 Task: Look for products in the category "Cereal" with honey flavor.
Action: Mouse moved to (799, 291)
Screenshot: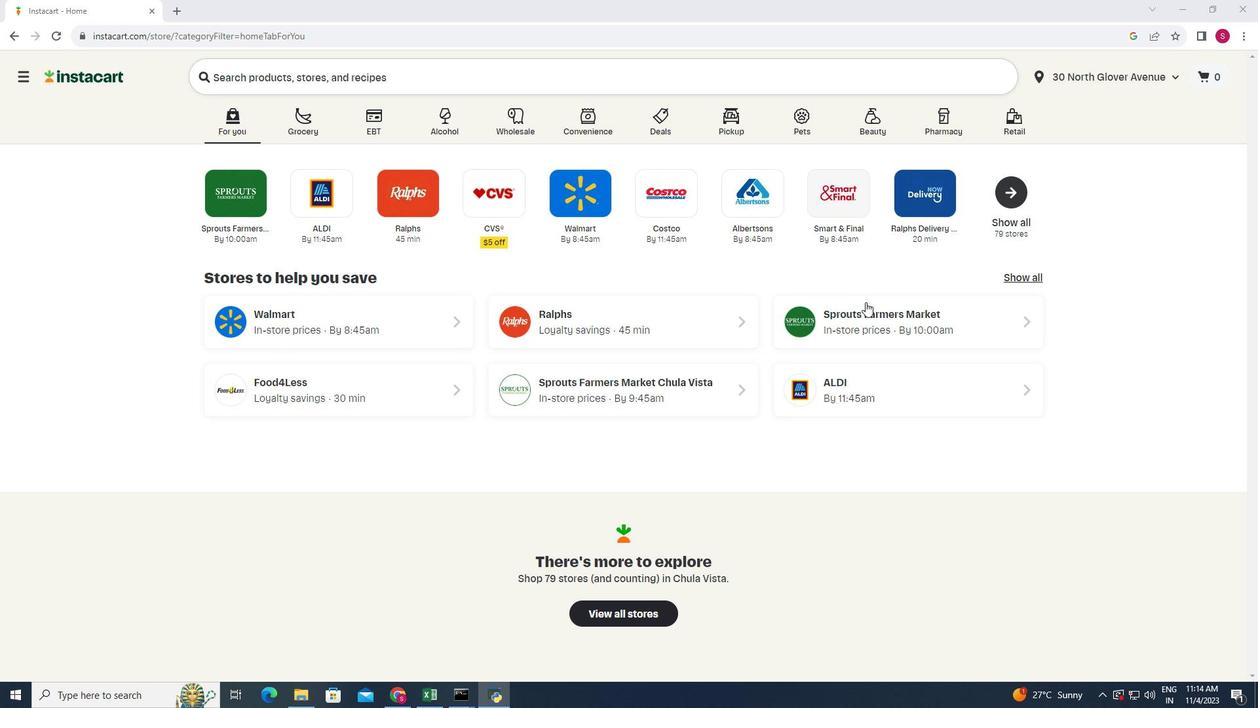 
Action: Mouse pressed left at (799, 291)
Screenshot: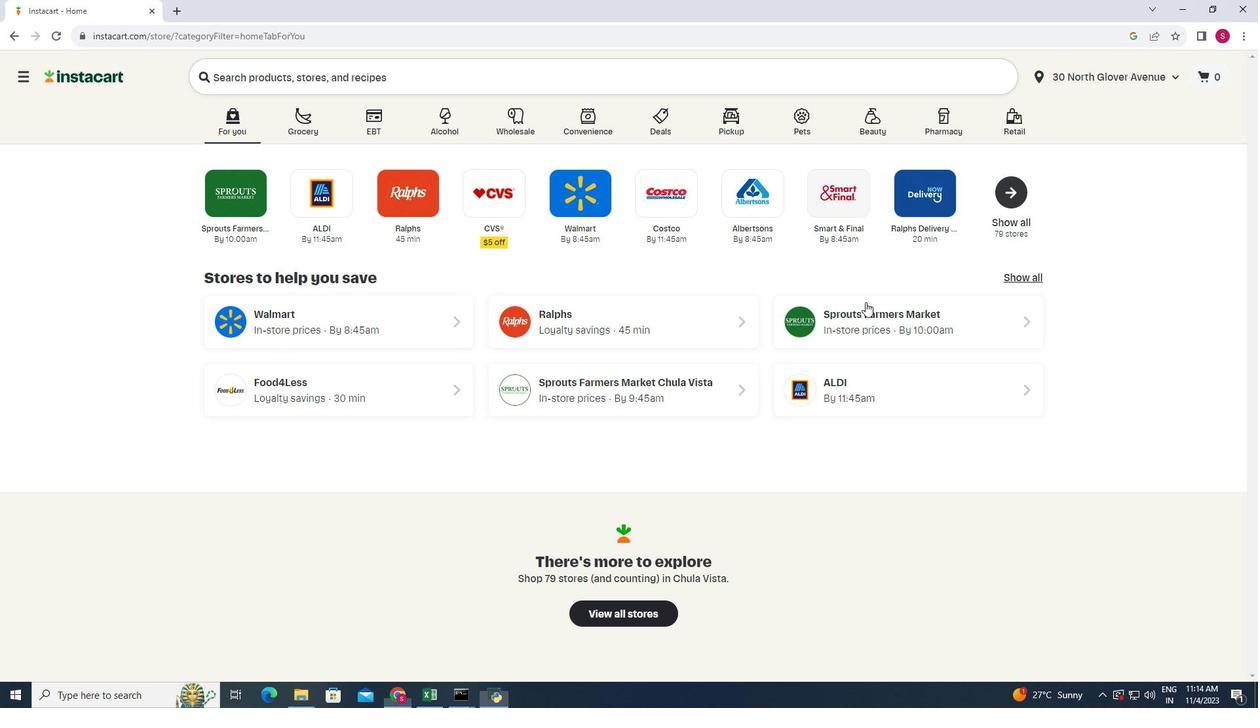 
Action: Mouse moved to (207, 424)
Screenshot: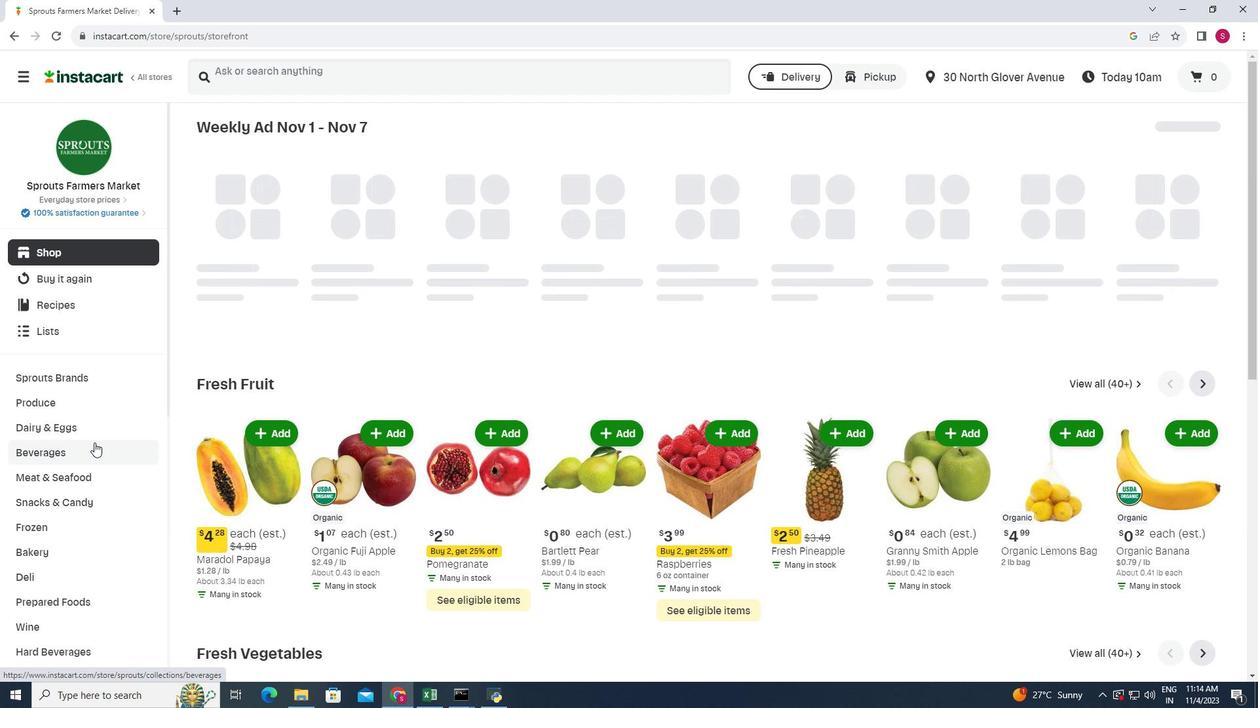 
Action: Mouse scrolled (207, 423) with delta (0, 0)
Screenshot: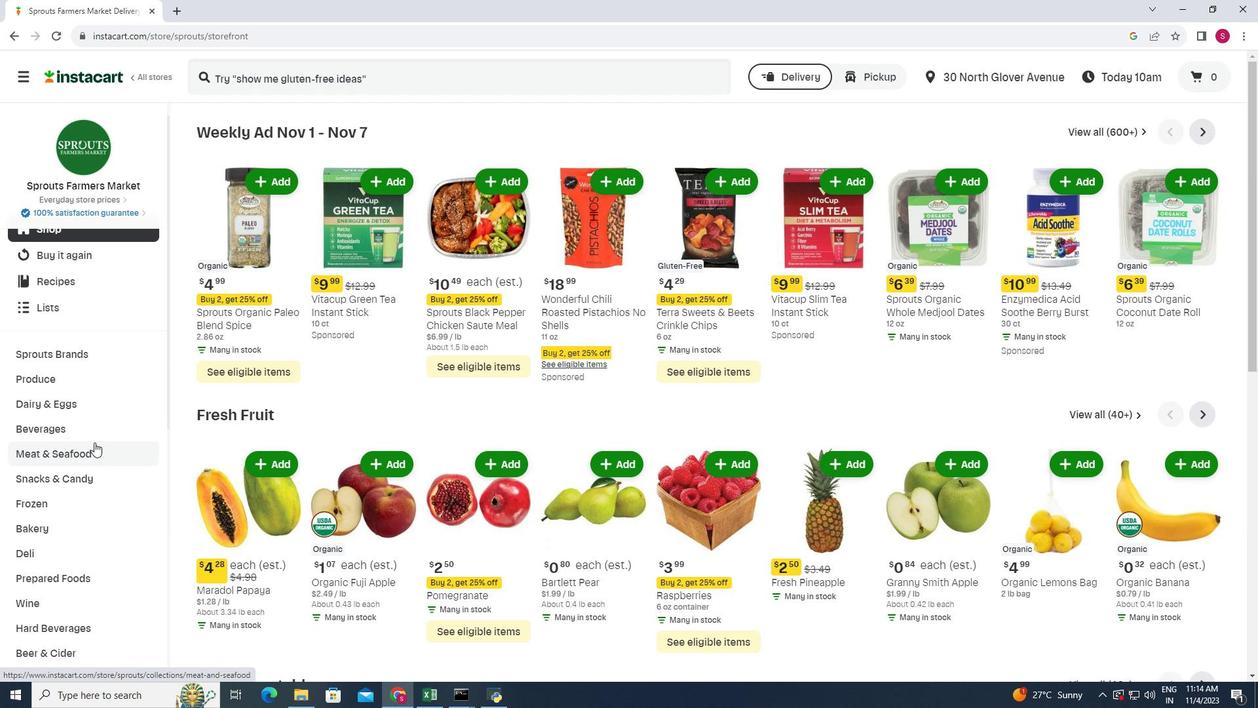 
Action: Mouse scrolled (207, 423) with delta (0, 0)
Screenshot: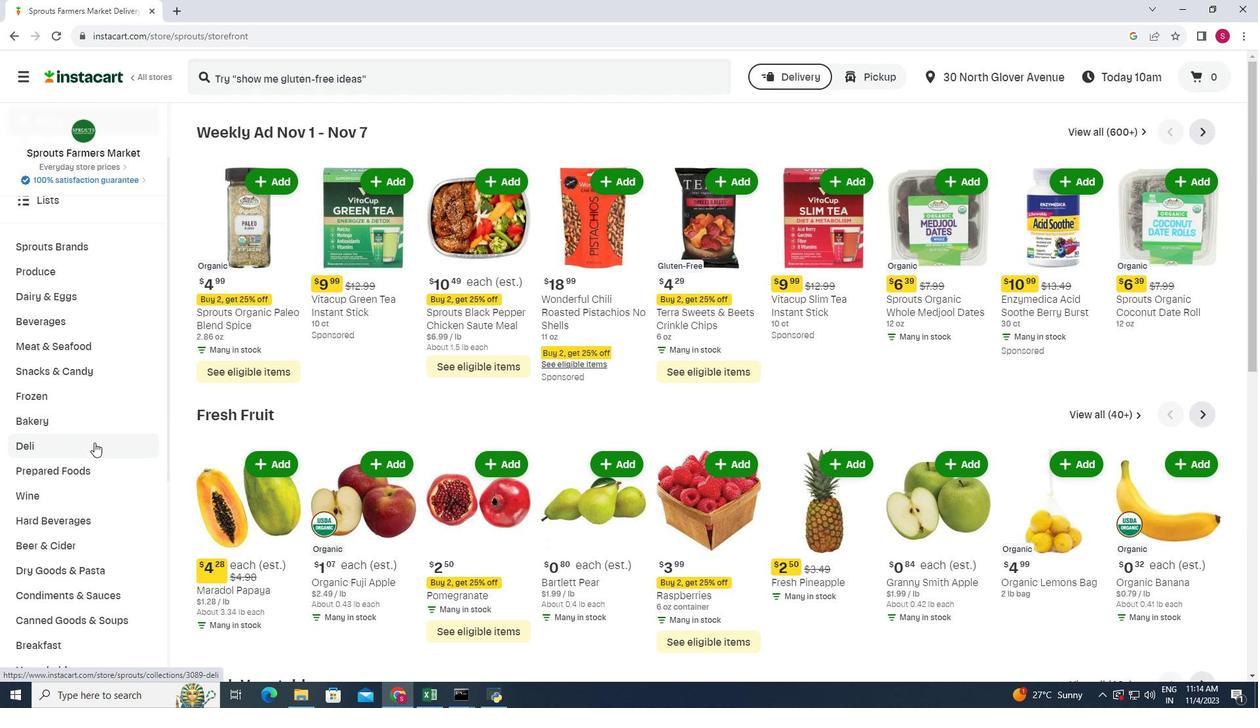 
Action: Mouse moved to (206, 424)
Screenshot: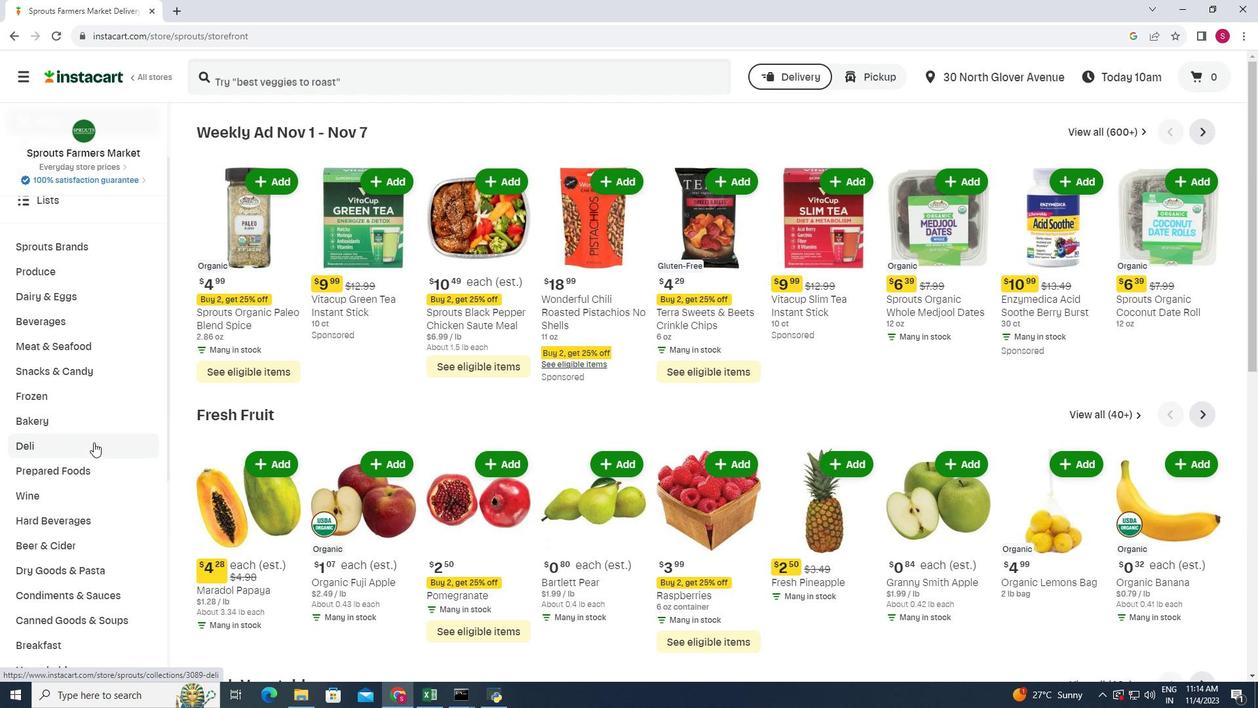 
Action: Mouse scrolled (206, 423) with delta (0, 0)
Screenshot: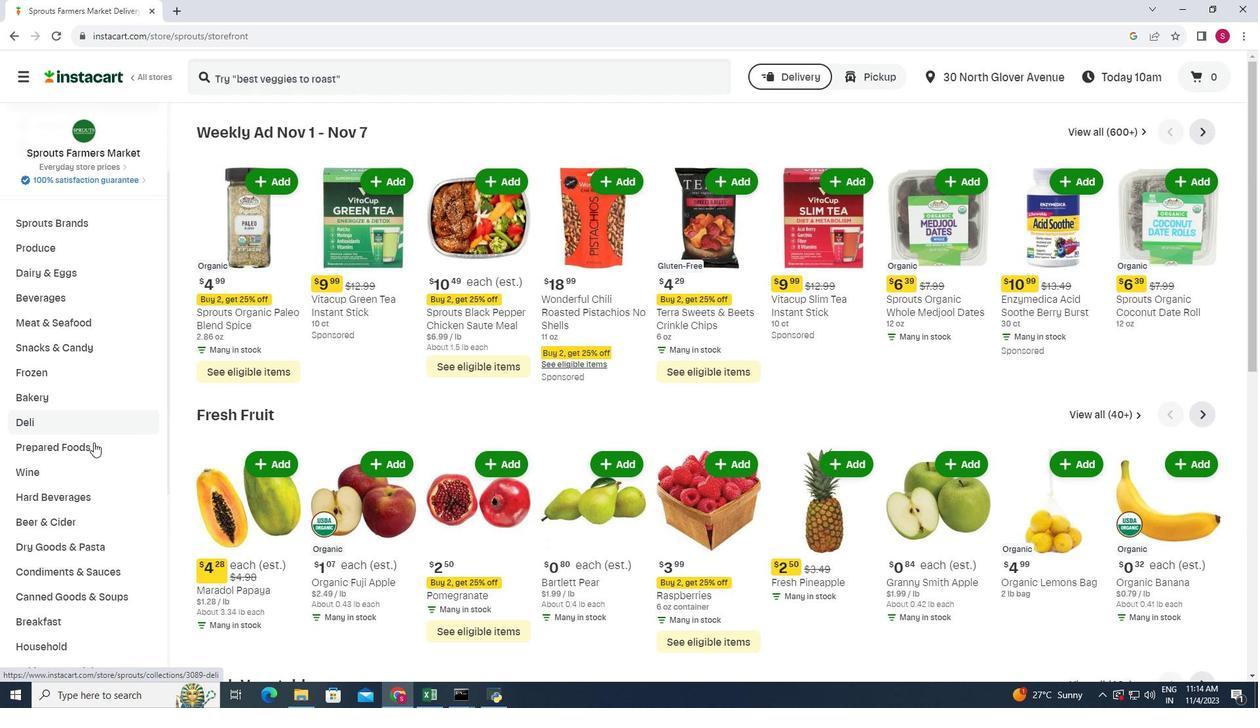 
Action: Mouse scrolled (206, 423) with delta (0, 0)
Screenshot: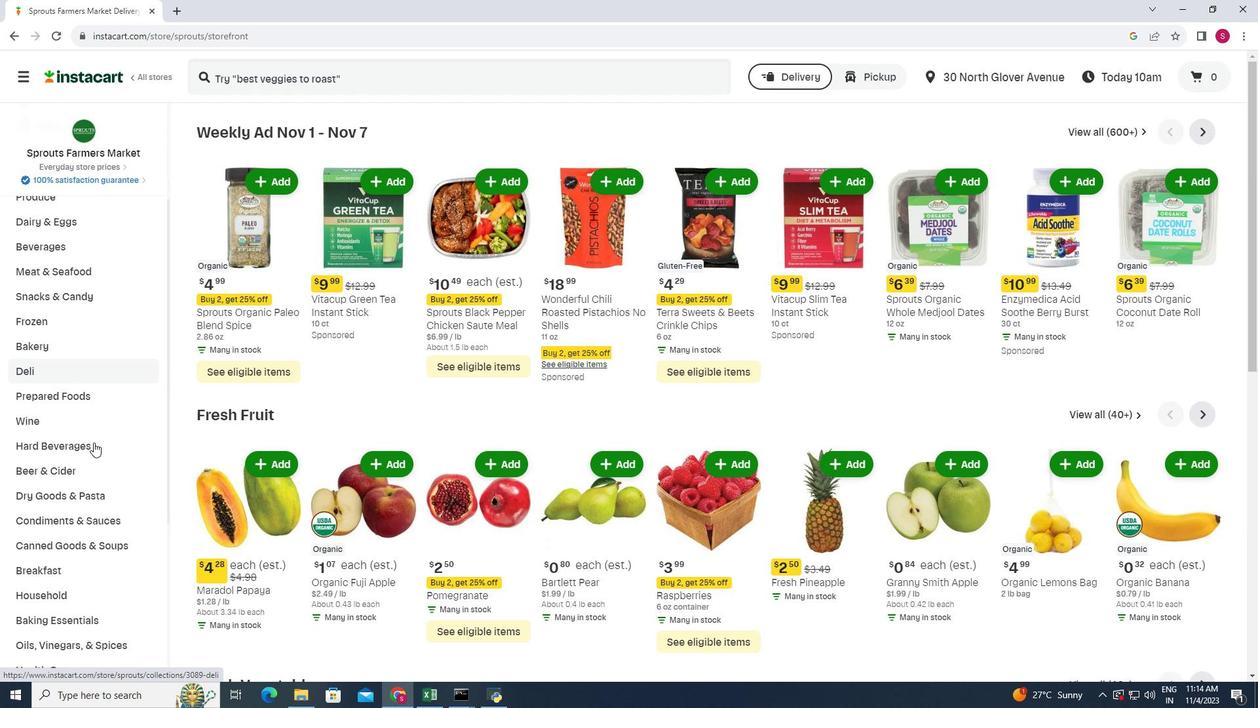 
Action: Mouse moved to (183, 485)
Screenshot: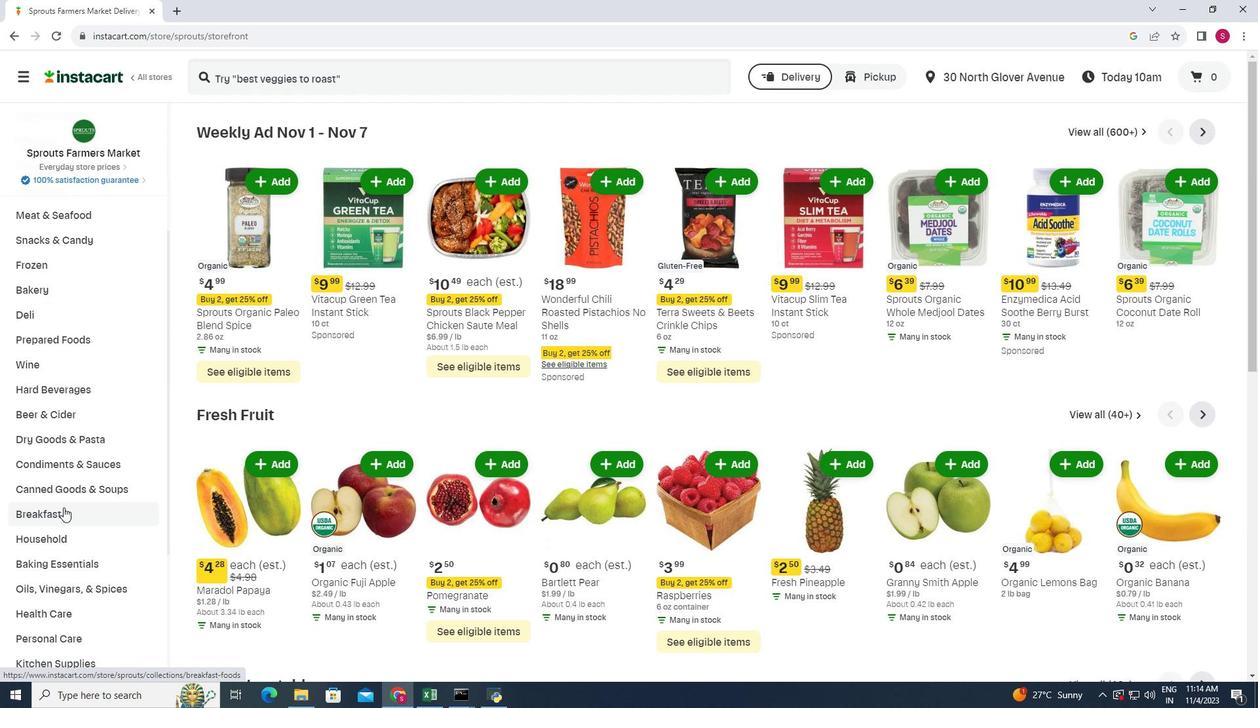 
Action: Mouse pressed left at (183, 485)
Screenshot: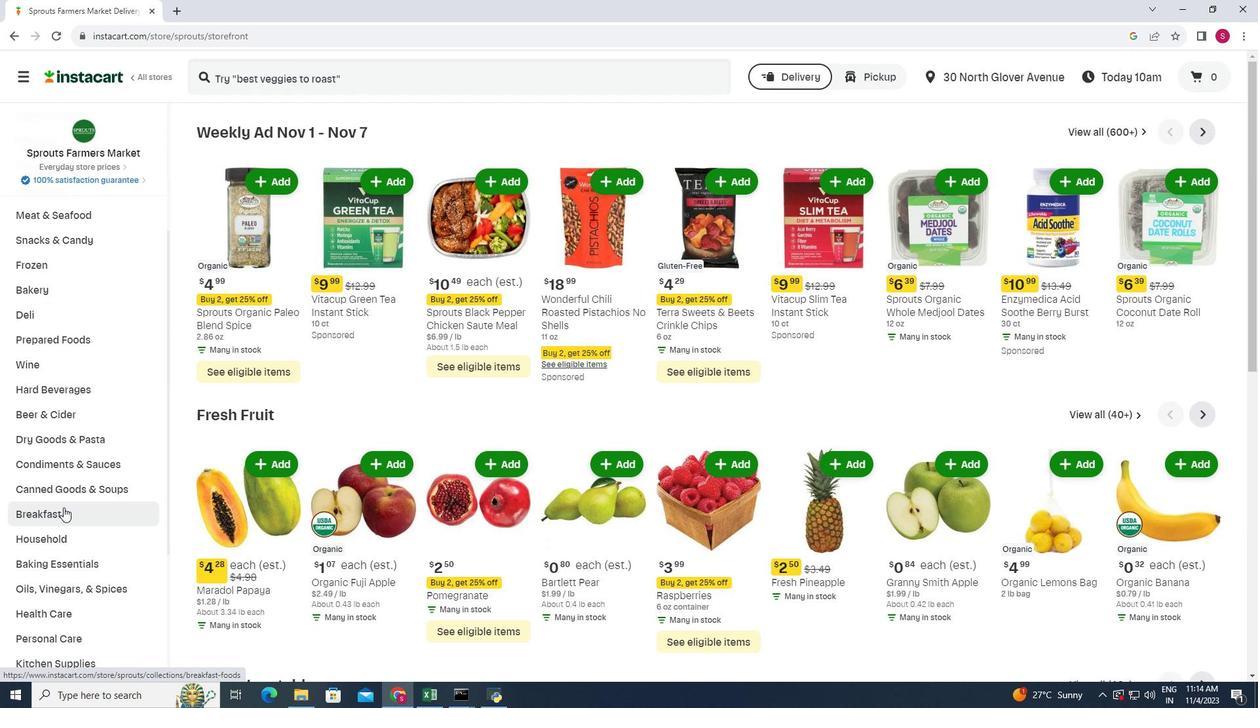 
Action: Mouse moved to (876, 163)
Screenshot: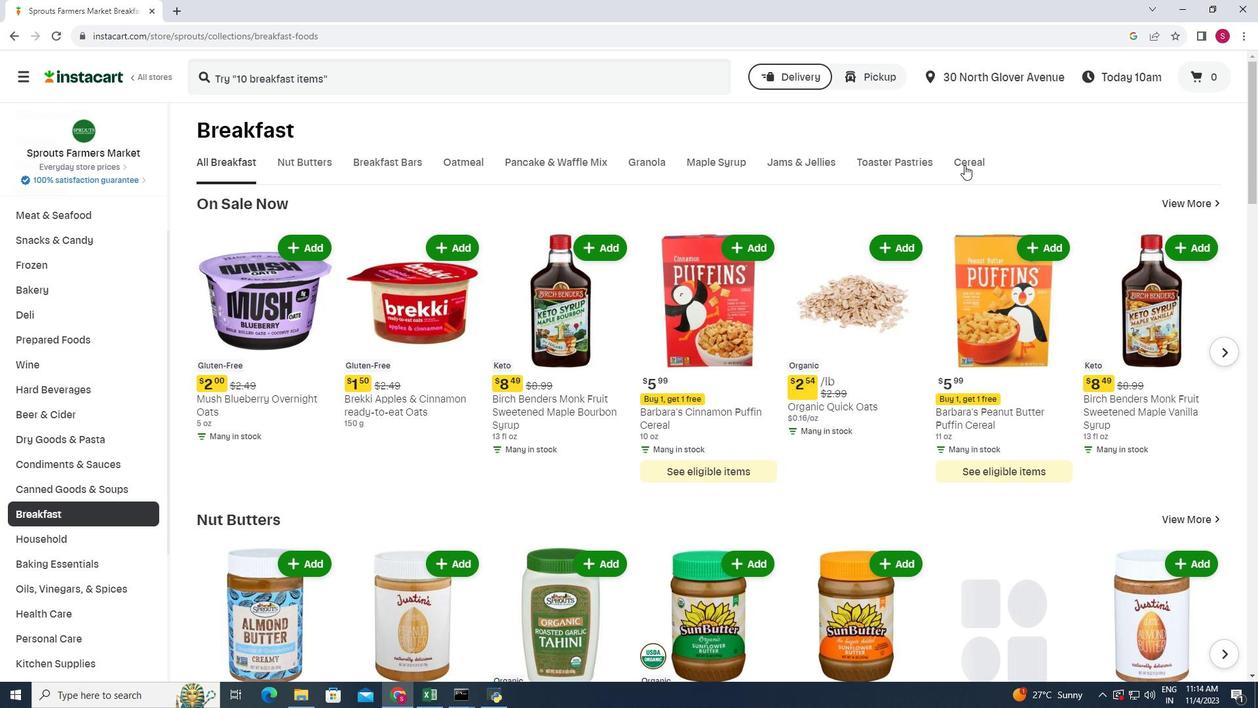 
Action: Mouse pressed left at (876, 163)
Screenshot: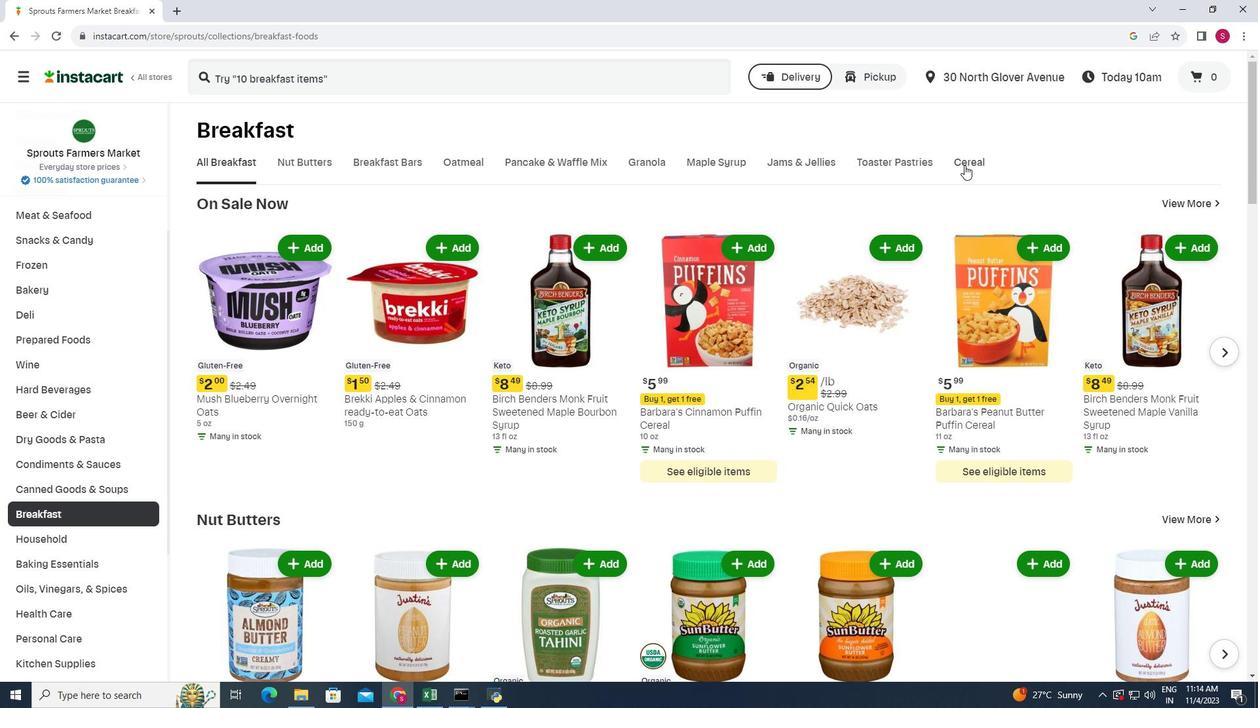 
Action: Mouse moved to (330, 196)
Screenshot: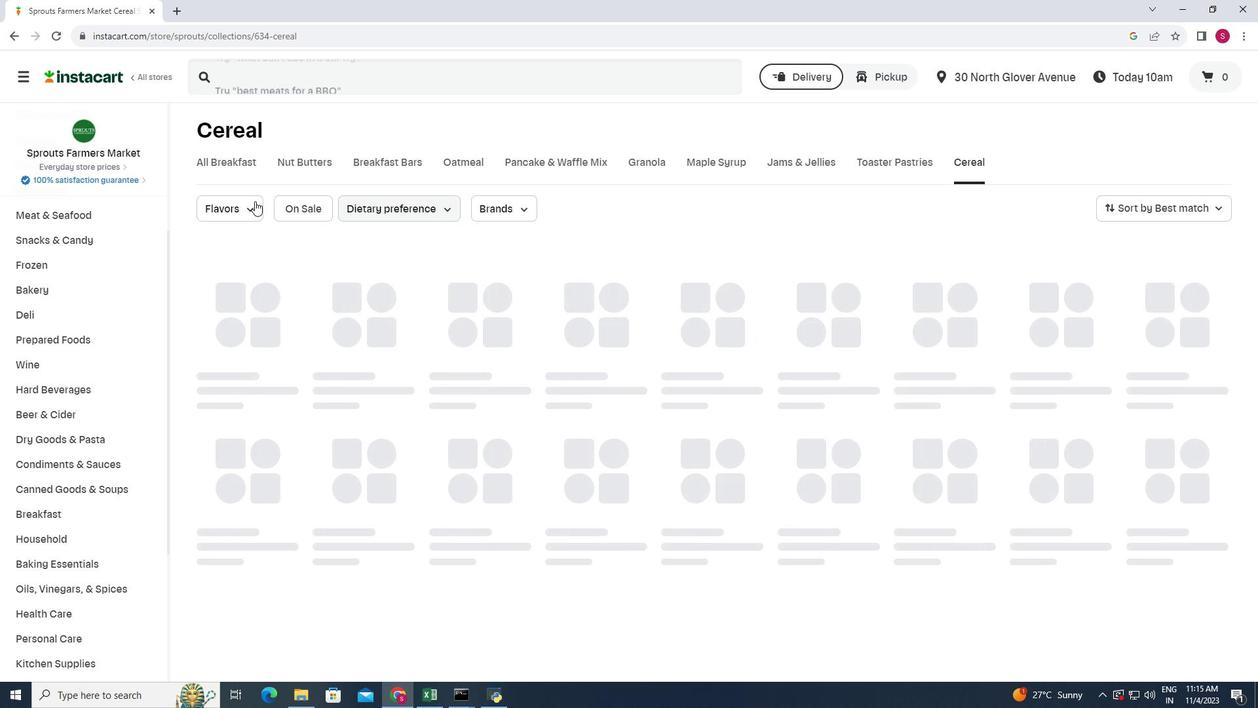
Action: Mouse pressed left at (330, 196)
Screenshot: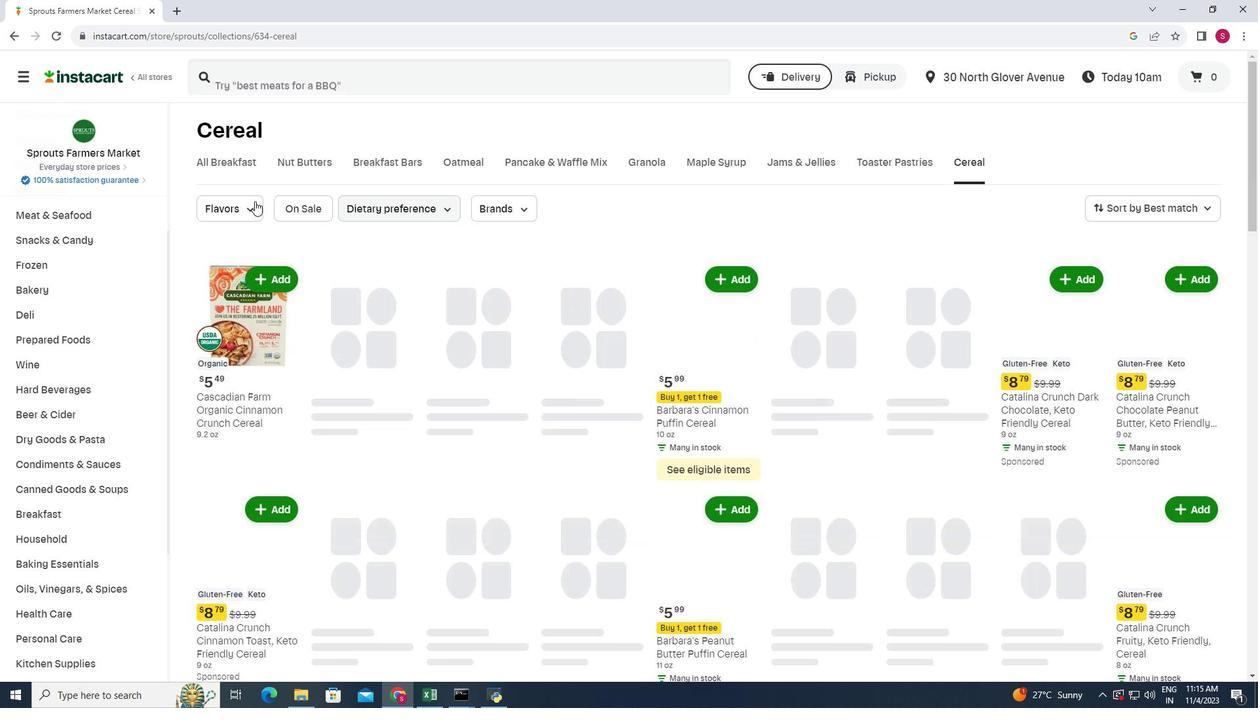 
Action: Mouse moved to (322, 268)
Screenshot: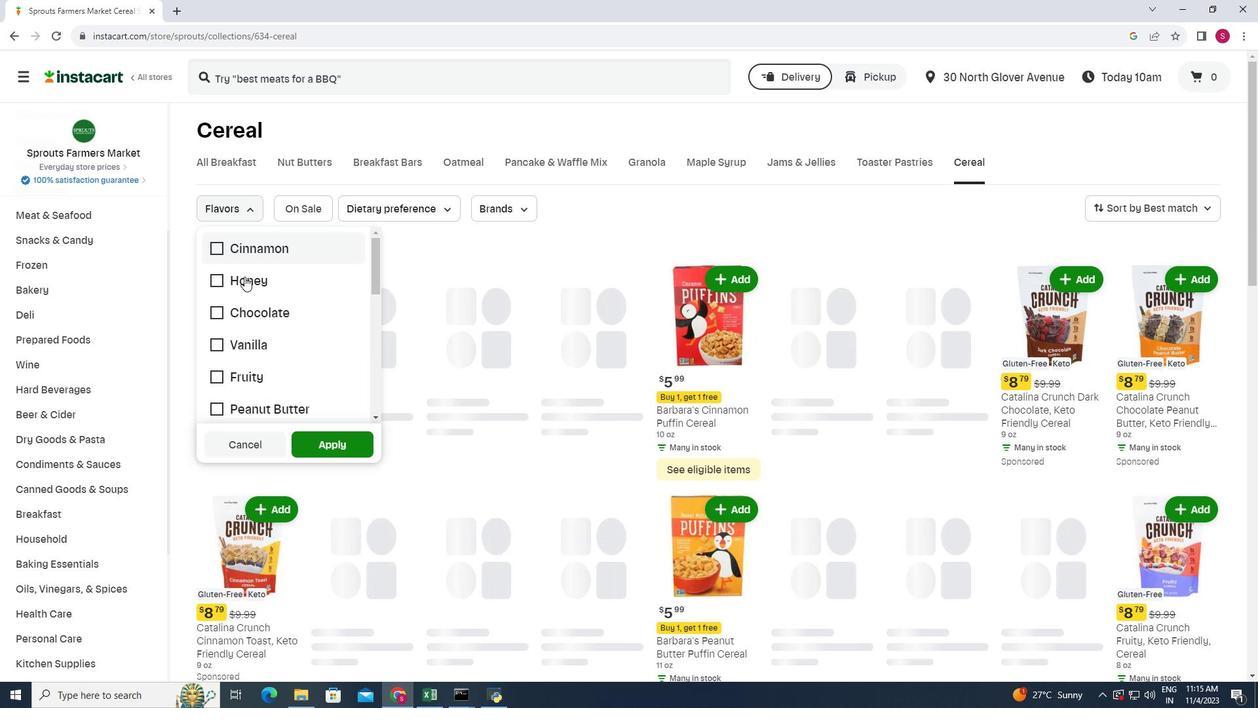 
Action: Mouse pressed left at (322, 268)
Screenshot: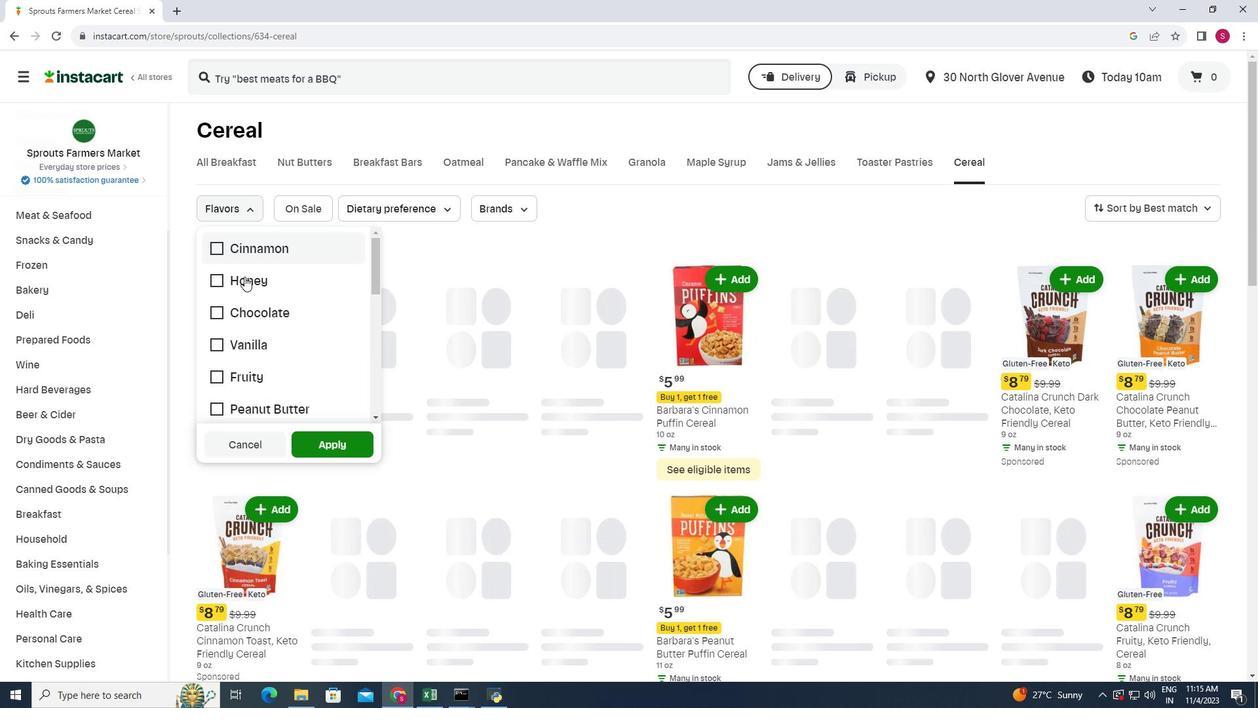 
Action: Mouse moved to (367, 415)
Screenshot: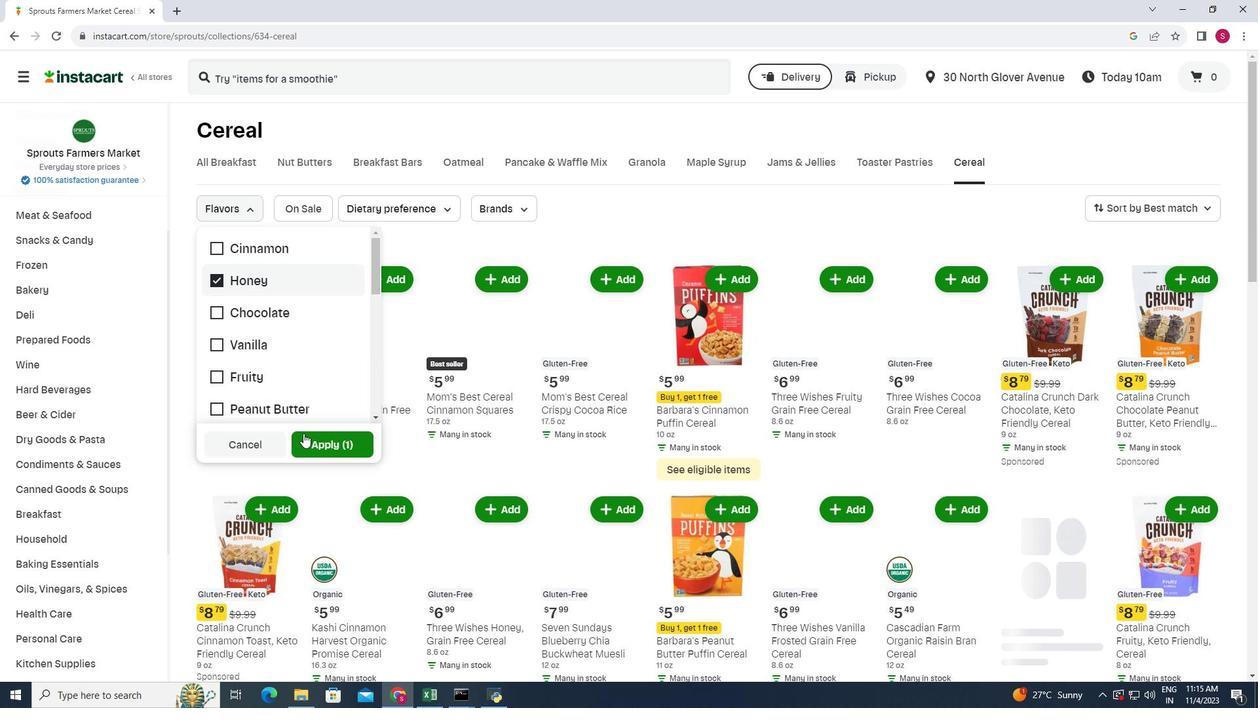 
Action: Mouse pressed left at (367, 415)
Screenshot: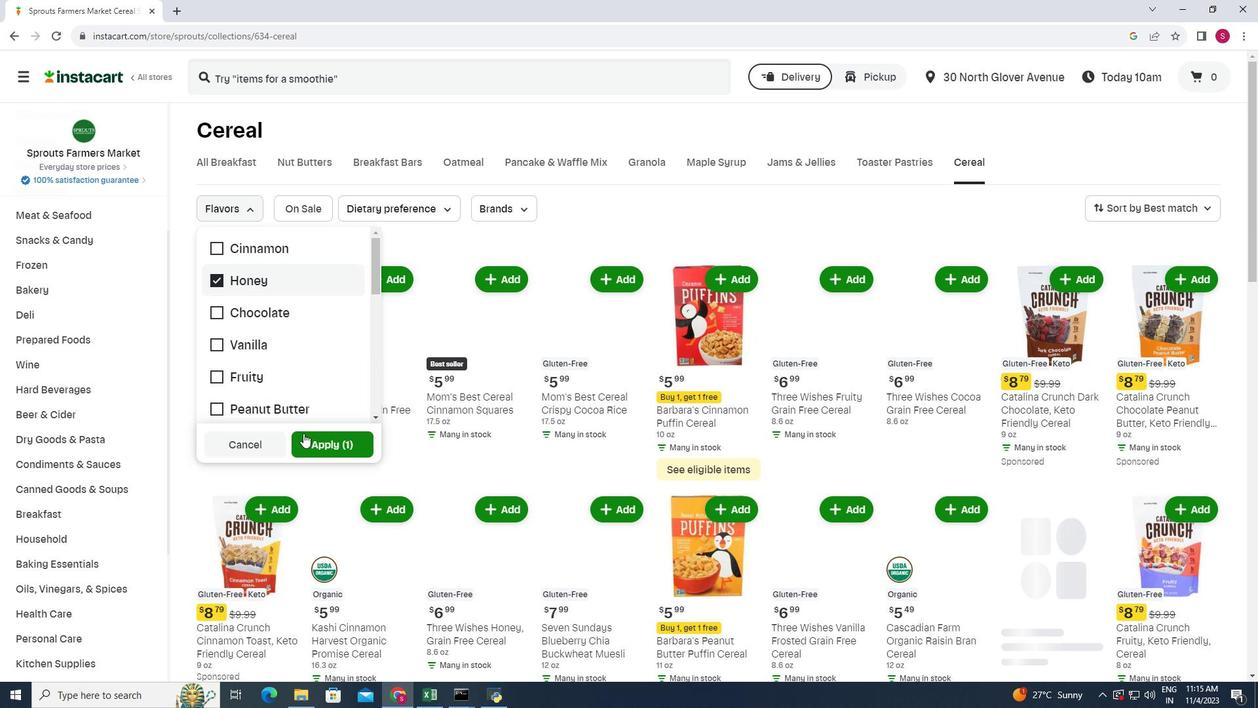 
Action: Mouse moved to (544, 251)
Screenshot: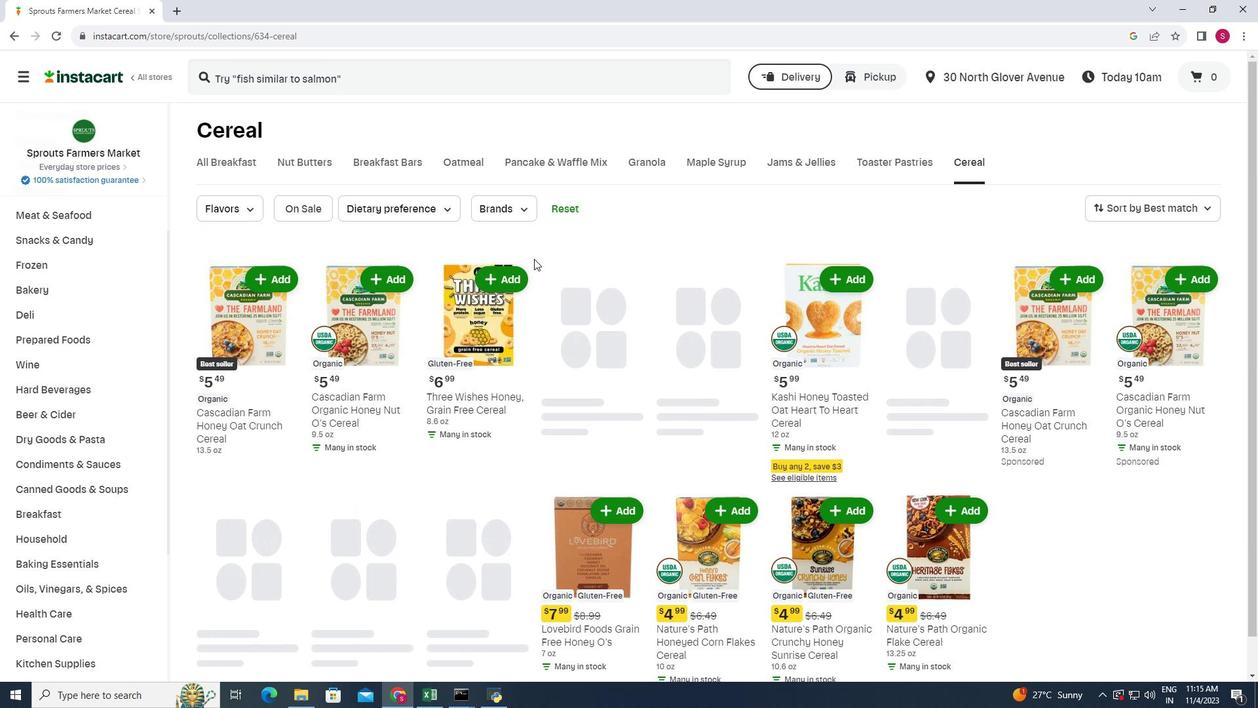 
Action: Mouse scrolled (544, 250) with delta (0, 0)
Screenshot: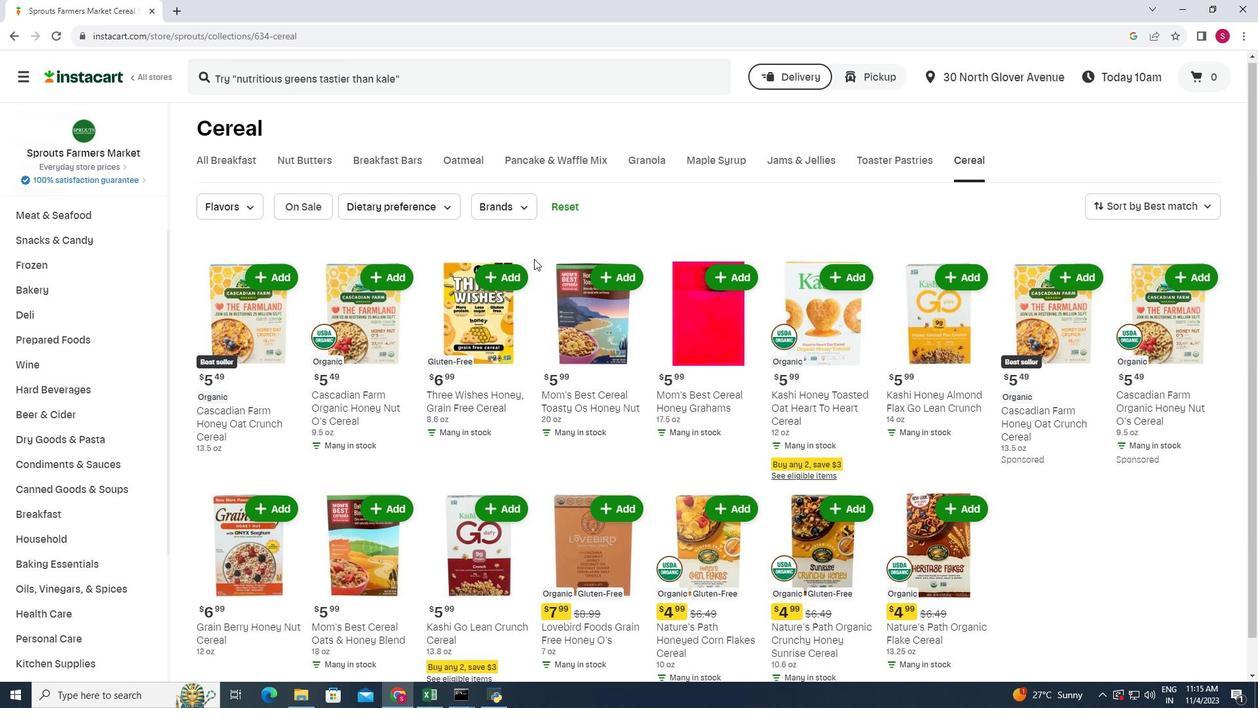 
Action: Mouse moved to (544, 251)
Screenshot: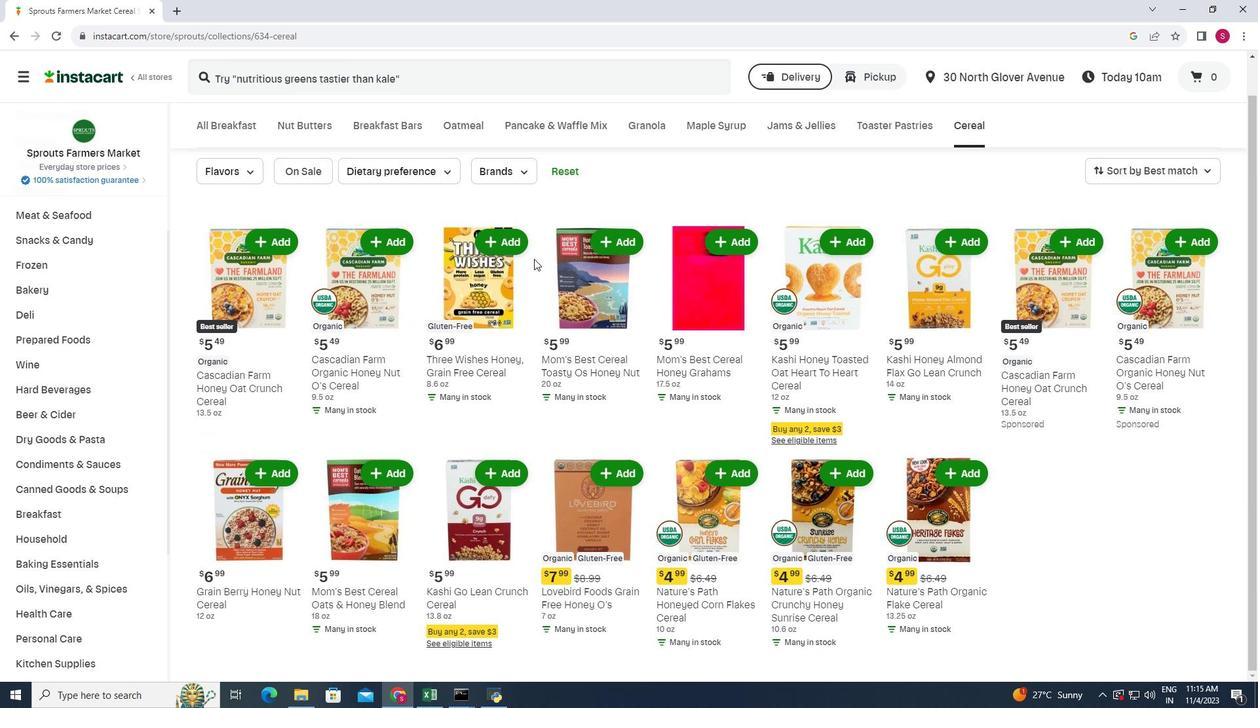 
Action: Mouse scrolled (544, 250) with delta (0, 0)
Screenshot: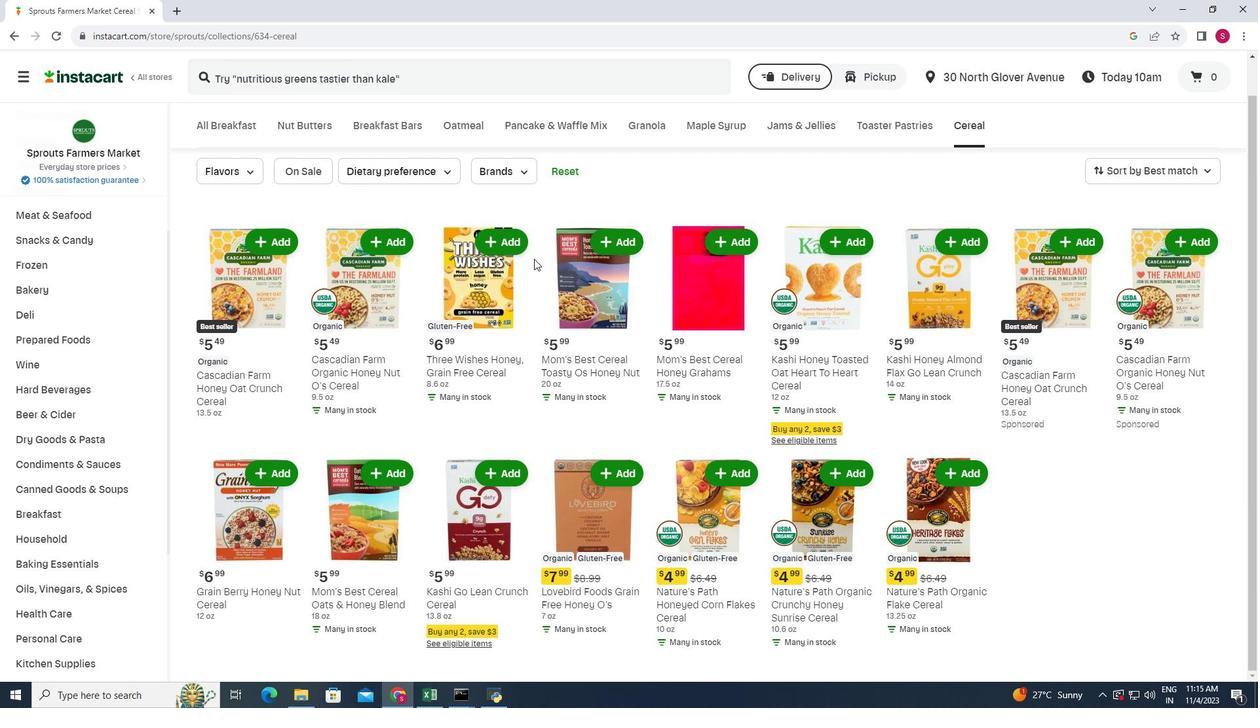 
Action: Mouse scrolled (544, 250) with delta (0, 0)
Screenshot: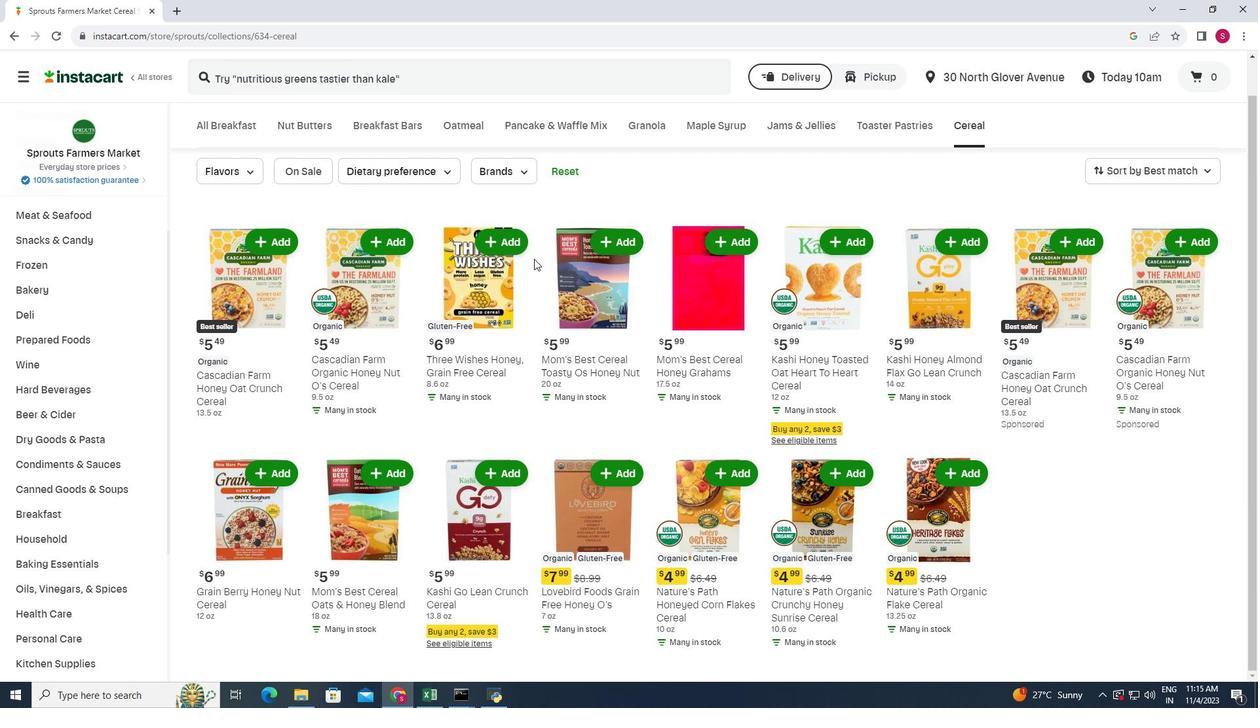 
